 Task: Create a rule when a due datemore than 1  days from now is set on a checklist item.
Action: Mouse moved to (729, 210)
Screenshot: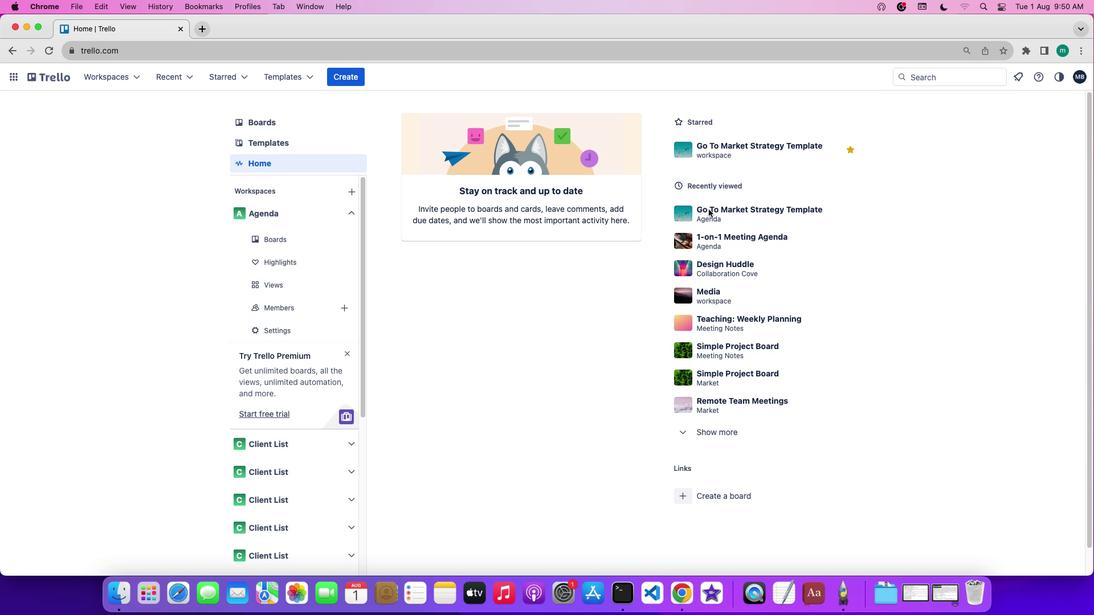 
Action: Mouse pressed left at (729, 210)
Screenshot: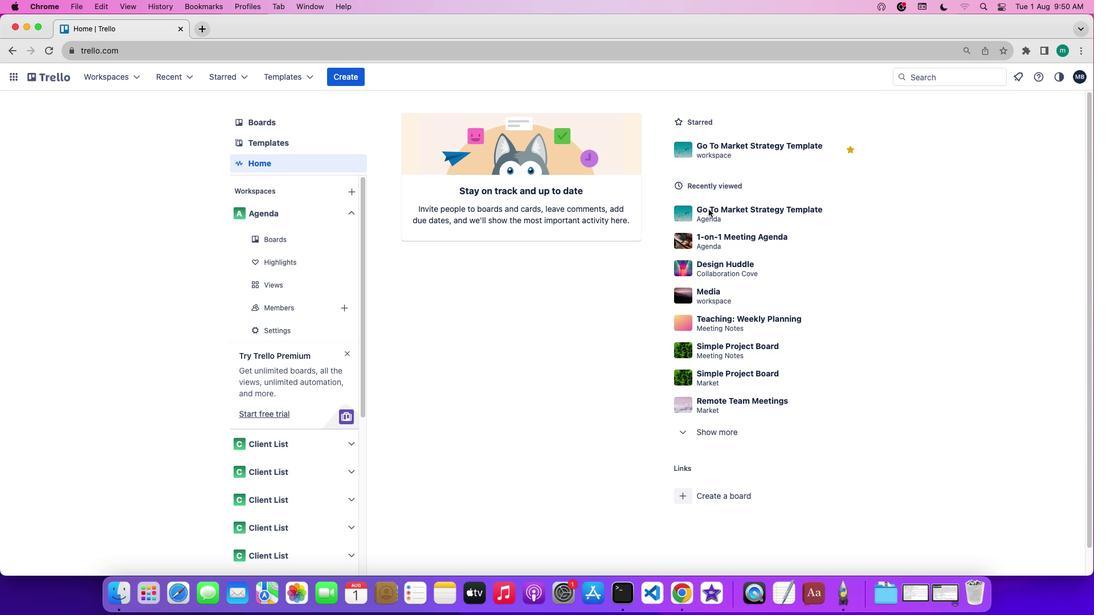 
Action: Mouse pressed left at (729, 210)
Screenshot: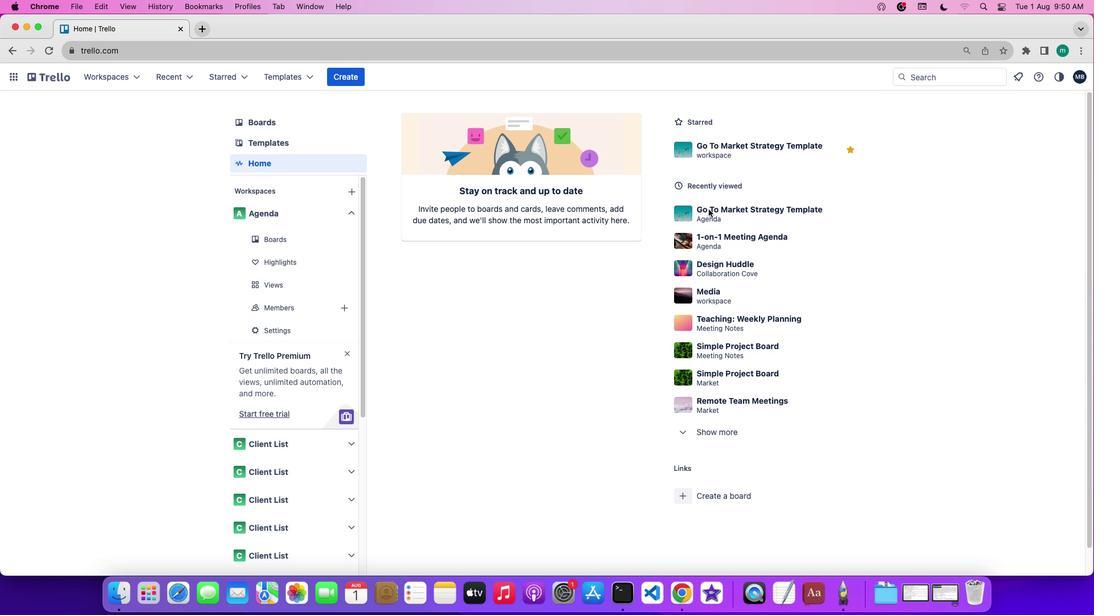 
Action: Mouse moved to (948, 235)
Screenshot: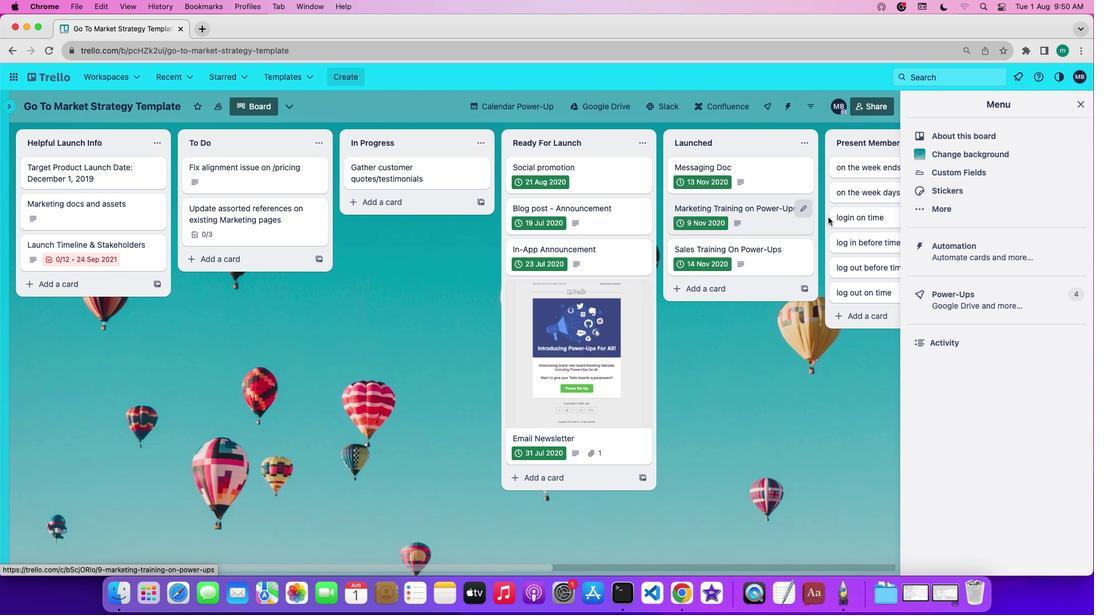 
Action: Mouse pressed left at (948, 235)
Screenshot: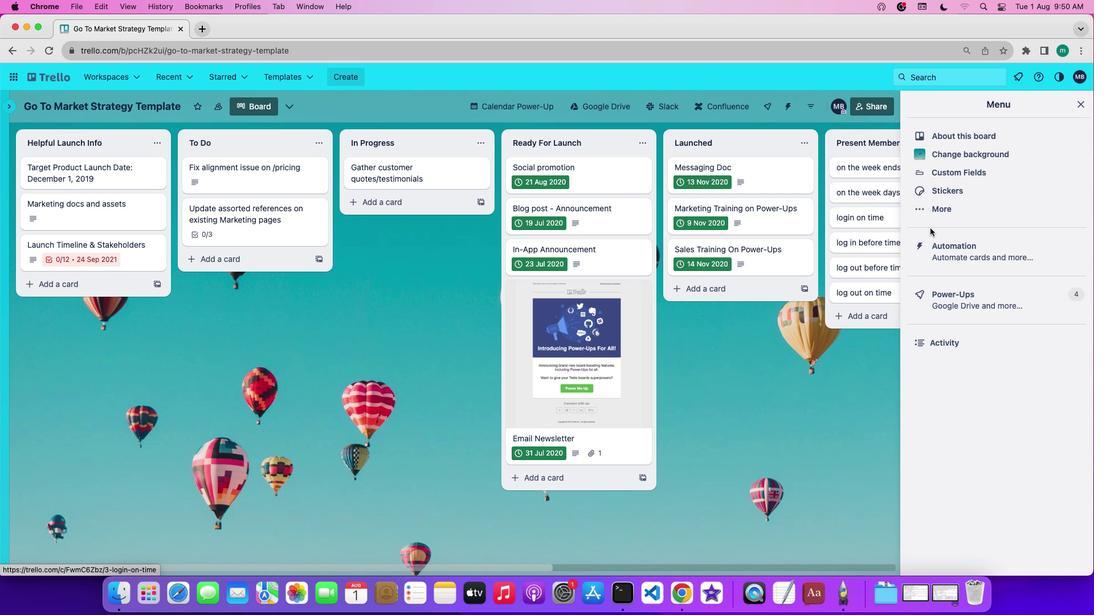 
Action: Mouse moved to (84, 197)
Screenshot: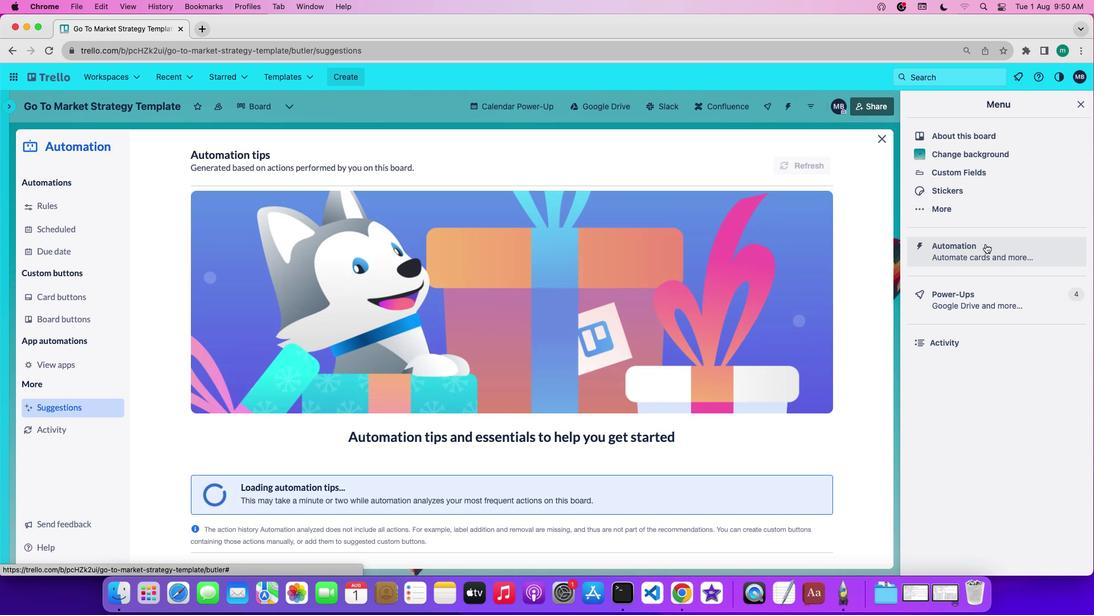 
Action: Mouse pressed left at (84, 197)
Screenshot: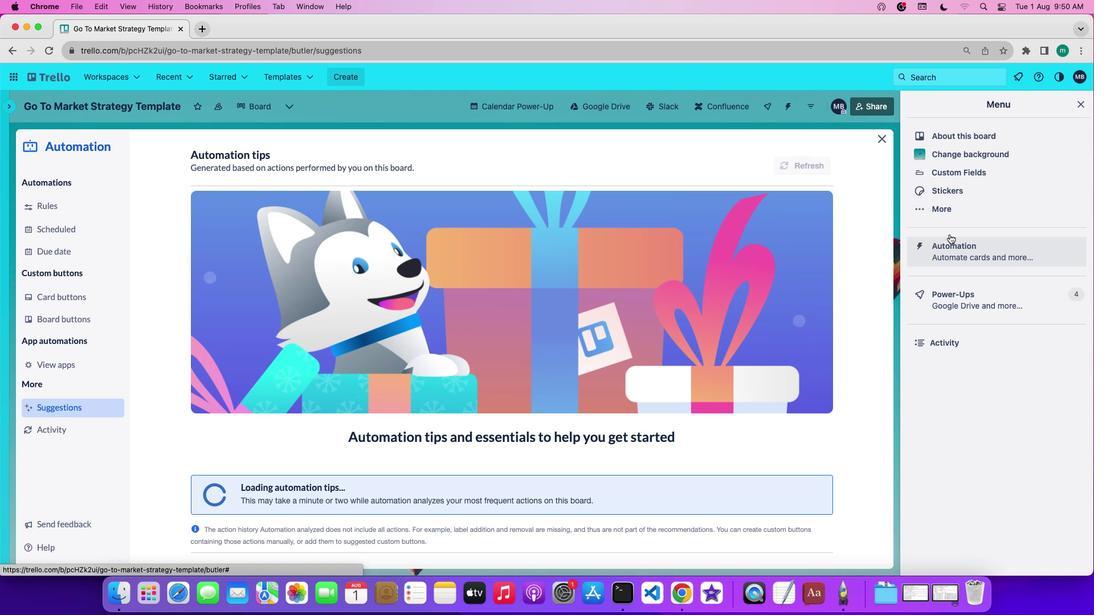
Action: Mouse moved to (259, 405)
Screenshot: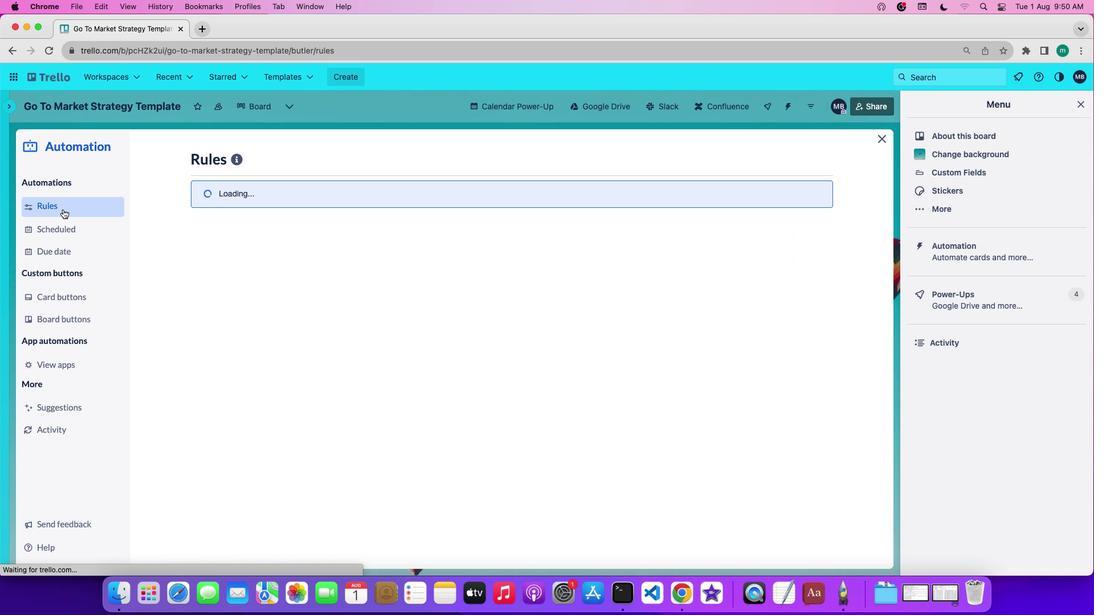 
Action: Mouse pressed left at (259, 405)
Screenshot: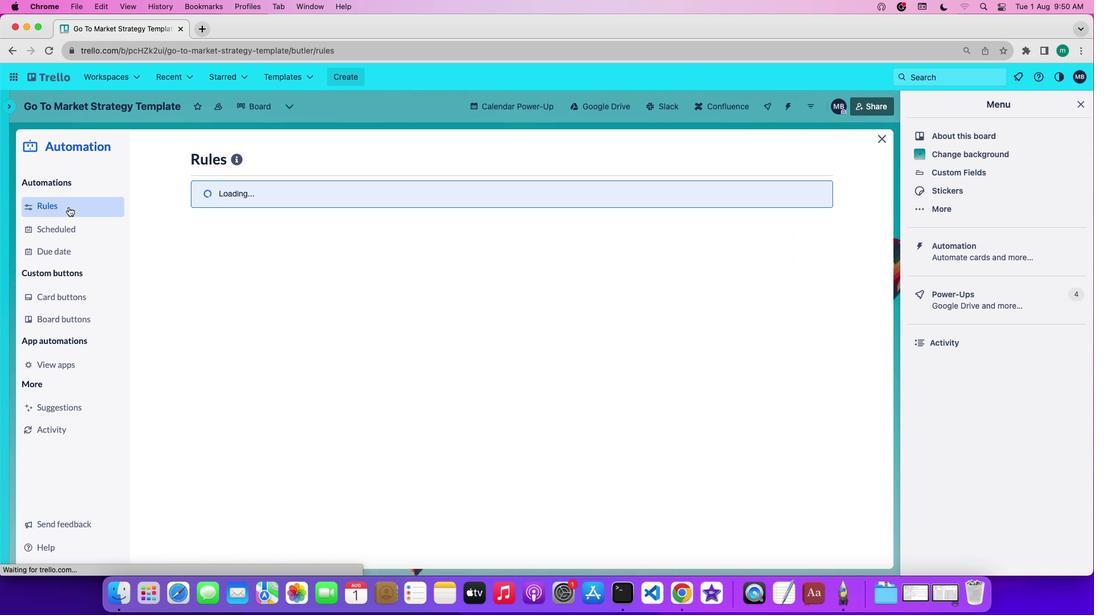 
Action: Mouse moved to (551, 259)
Screenshot: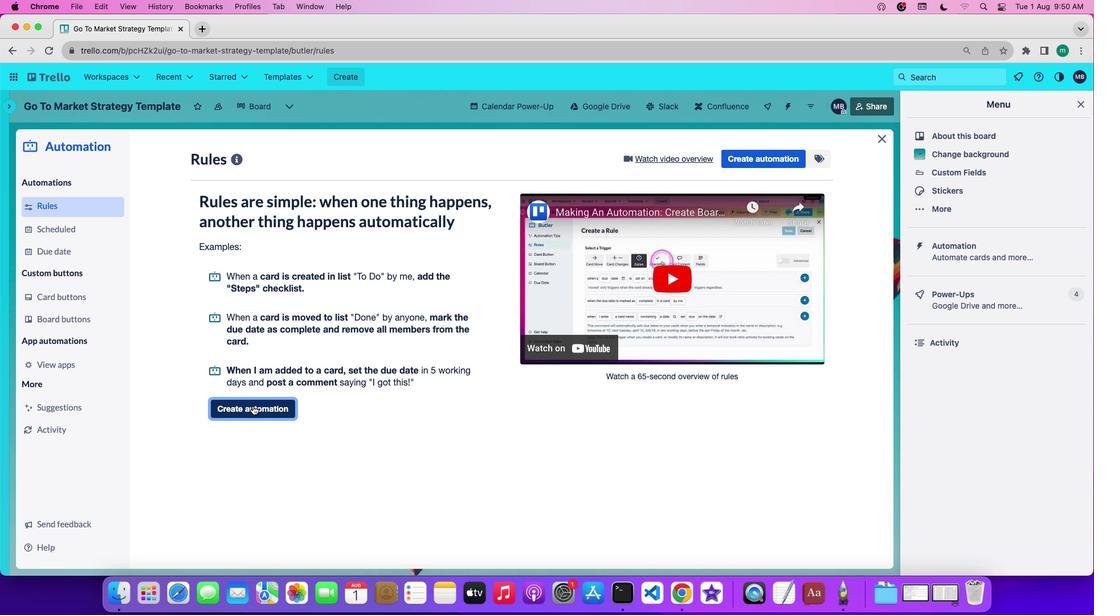 
Action: Mouse pressed left at (551, 259)
Screenshot: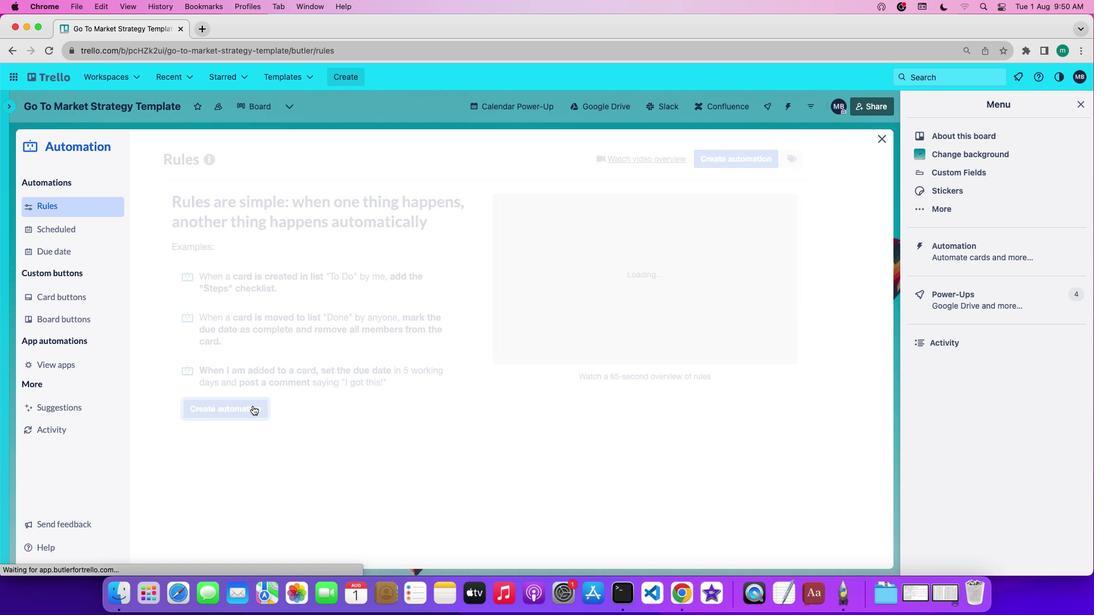 
Action: Mouse moved to (358, 305)
Screenshot: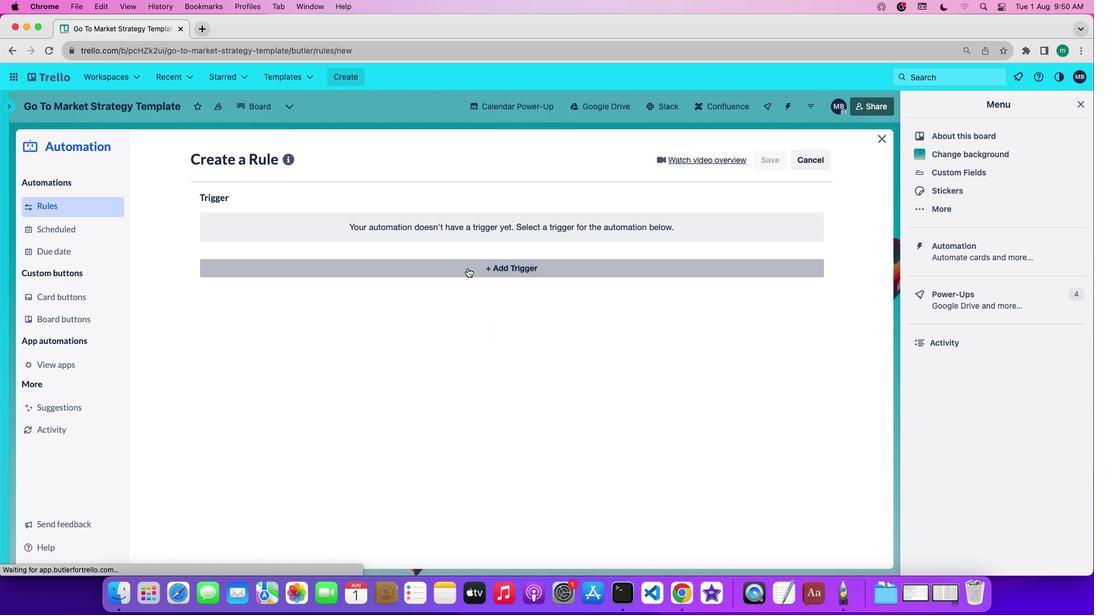 
Action: Mouse pressed left at (358, 305)
Screenshot: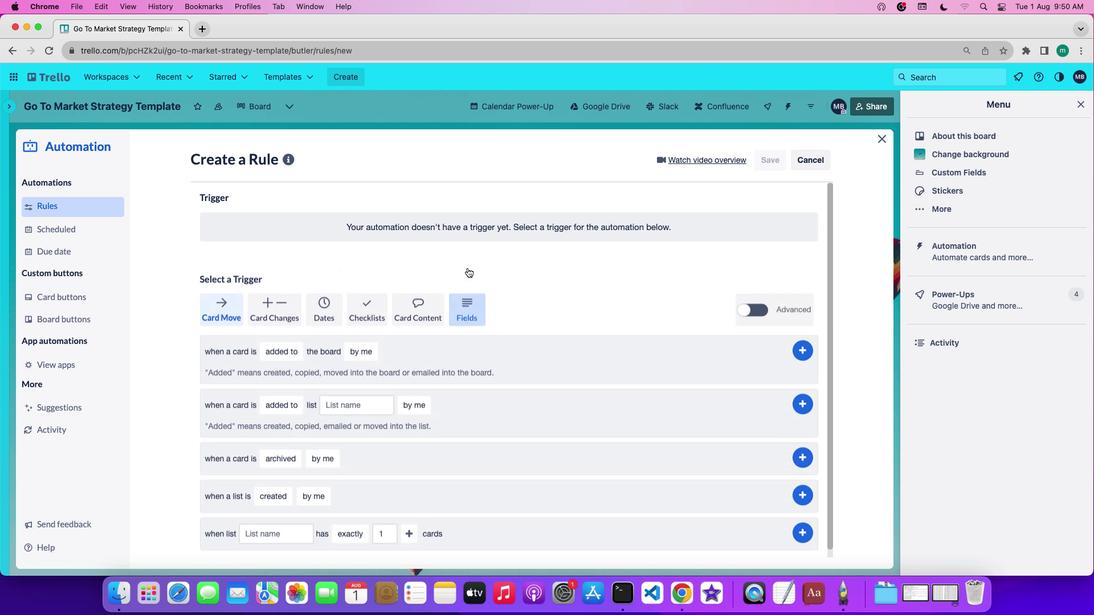 
Action: Mouse moved to (274, 466)
Screenshot: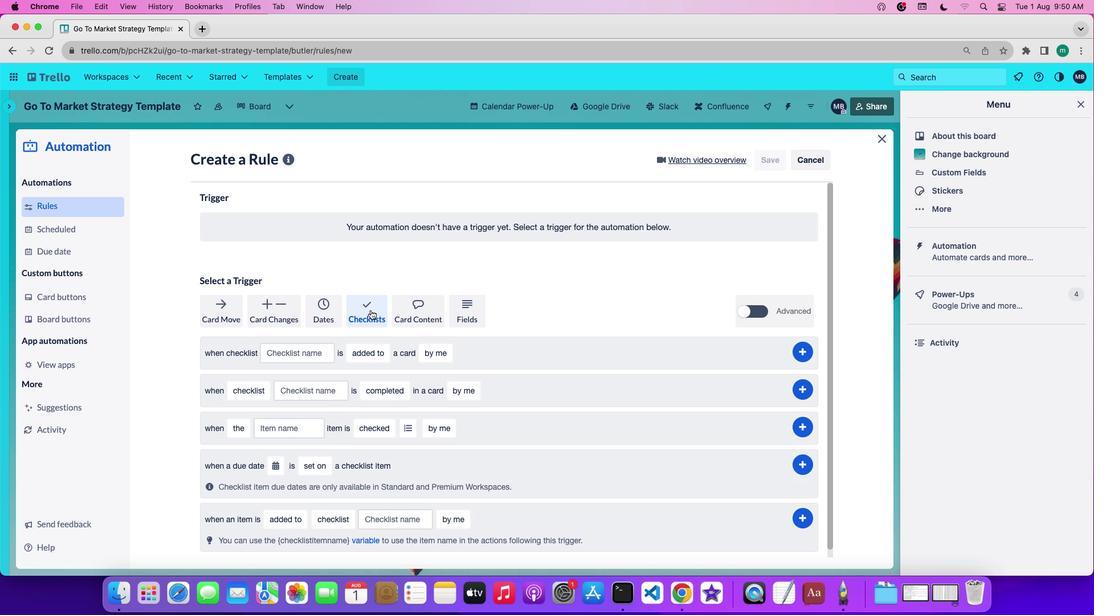 
Action: Mouse pressed left at (274, 466)
Screenshot: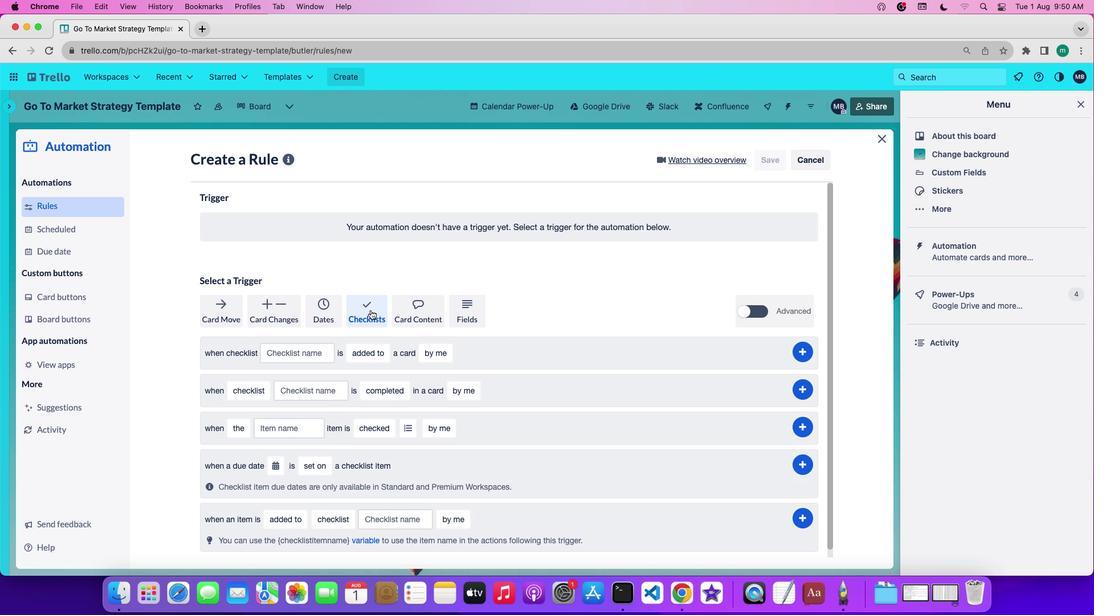
Action: Mouse moved to (307, 489)
Screenshot: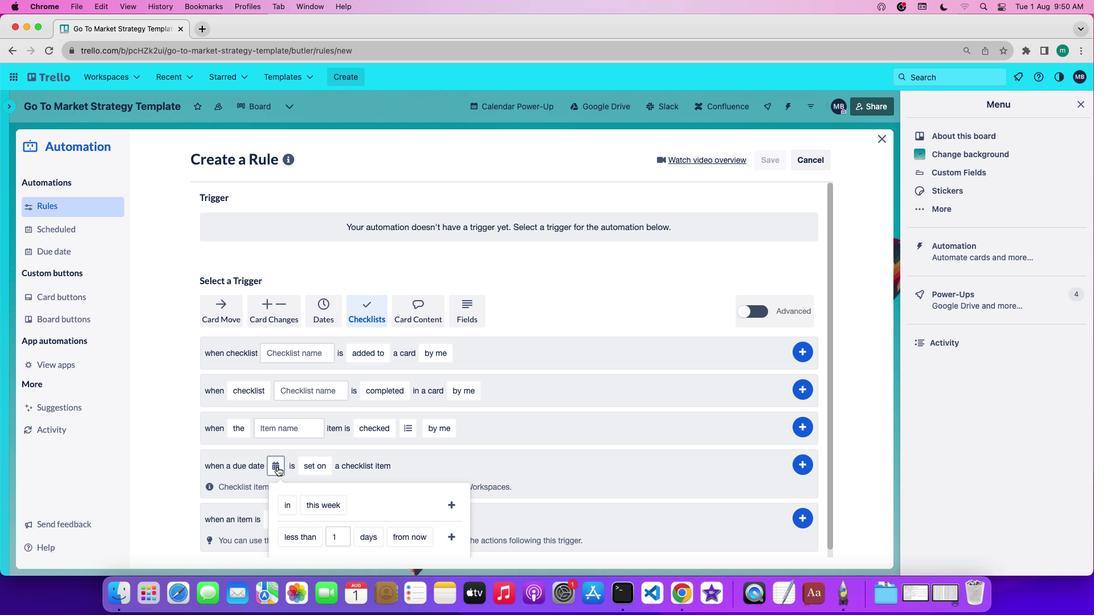 
Action: Mouse pressed left at (307, 489)
Screenshot: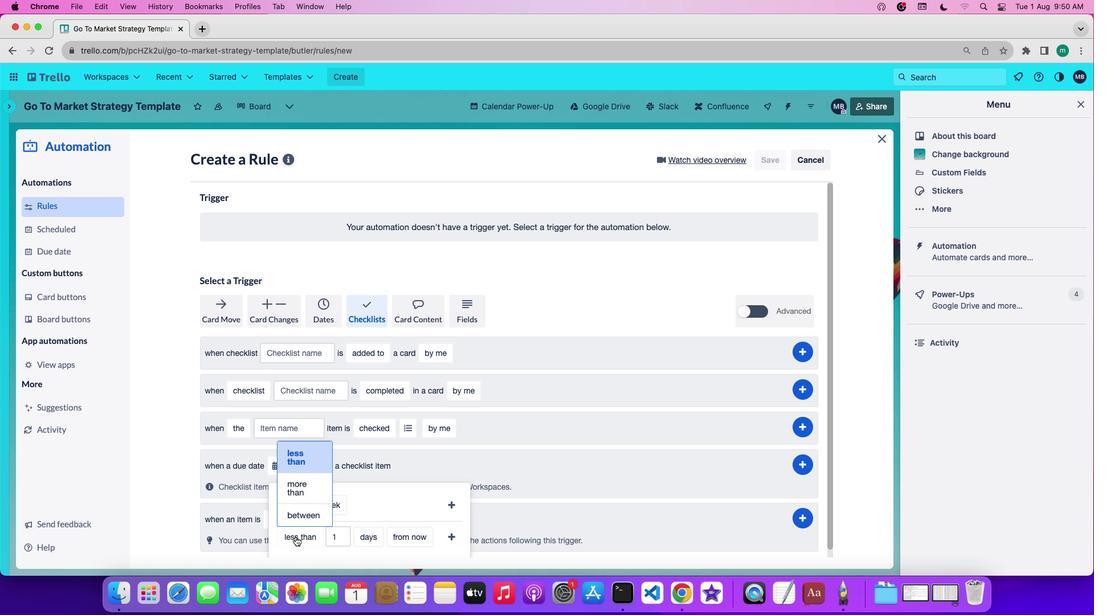 
Action: Mouse moved to (342, 535)
Screenshot: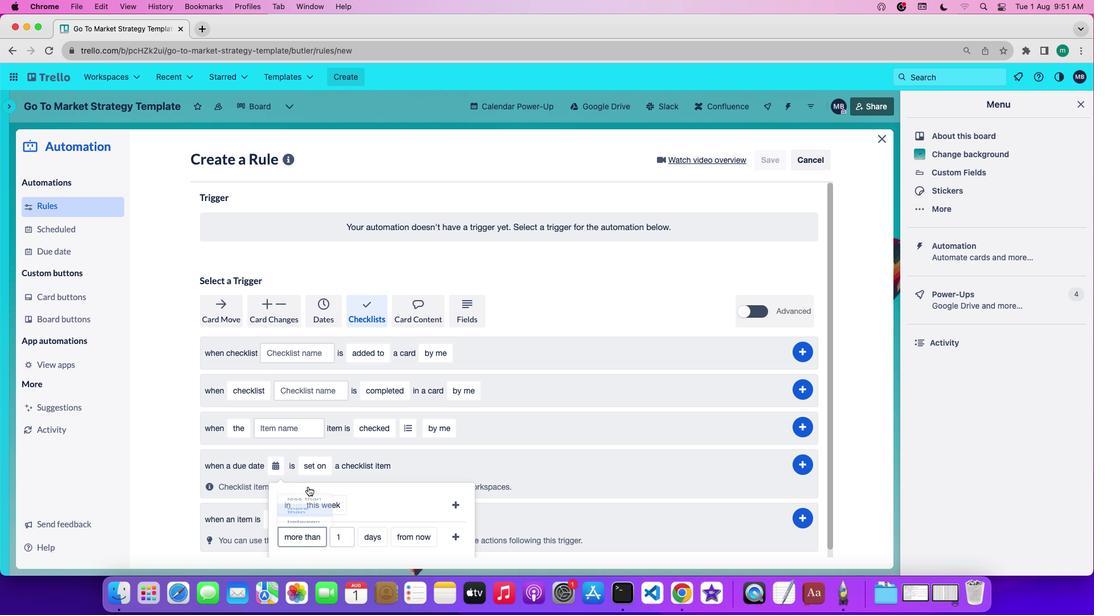 
Action: Mouse pressed left at (342, 535)
Screenshot: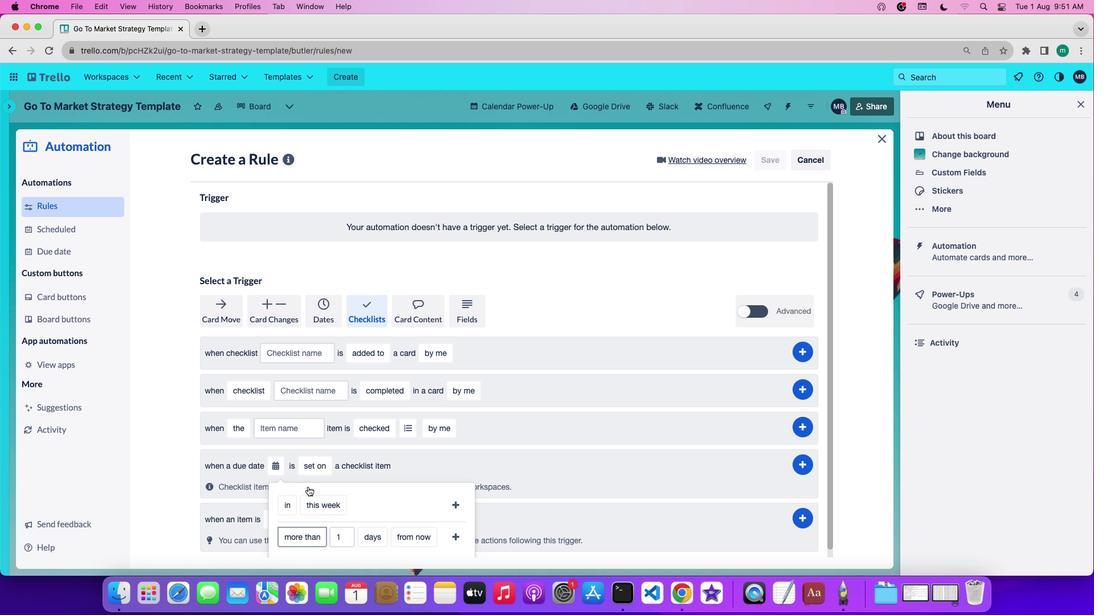 
Action: Mouse moved to (343, 535)
Screenshot: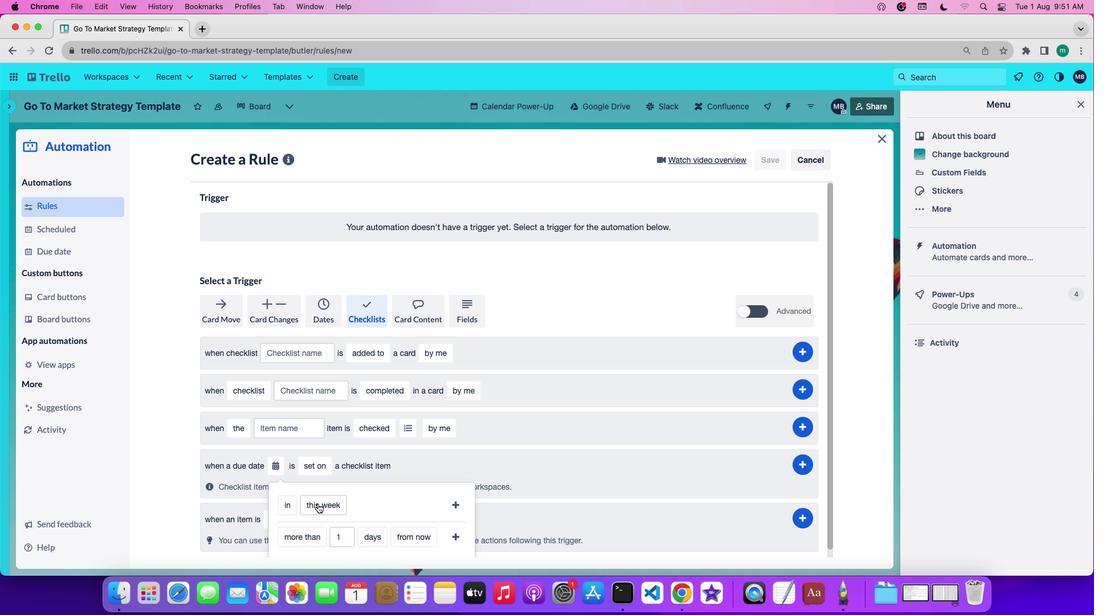 
Action: Key pressed Key.backspace'1'
Screenshot: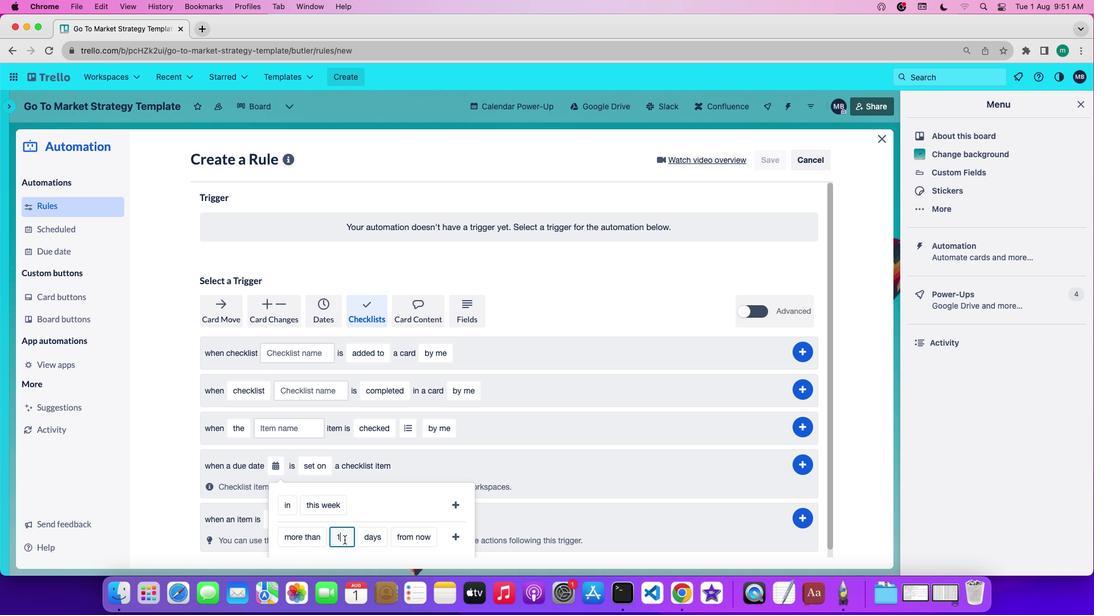 
Action: Mouse moved to (376, 539)
Screenshot: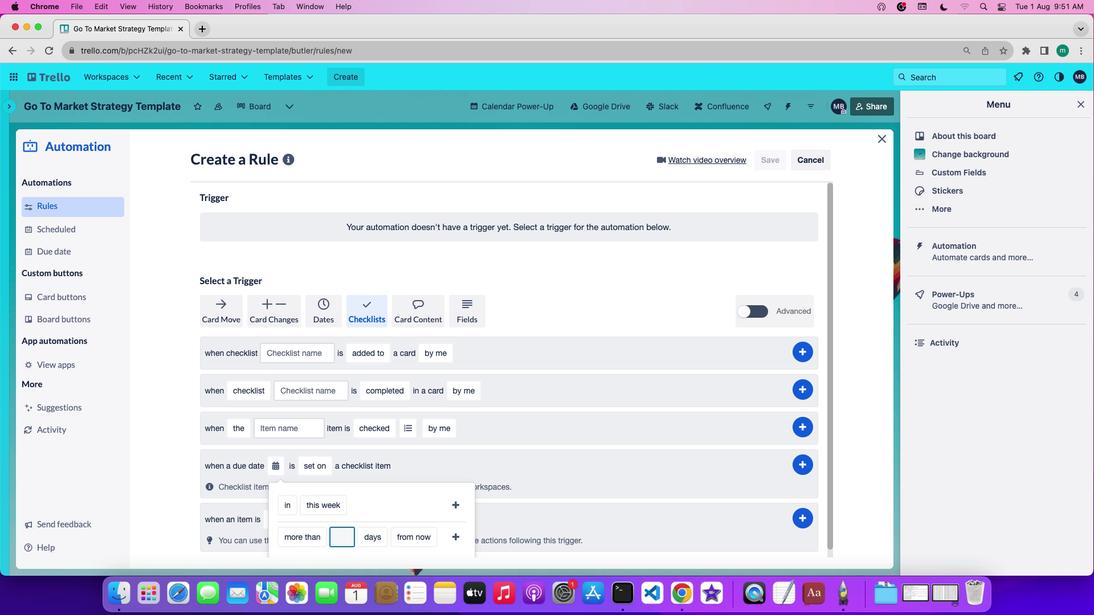 
Action: Mouse pressed left at (376, 539)
Screenshot: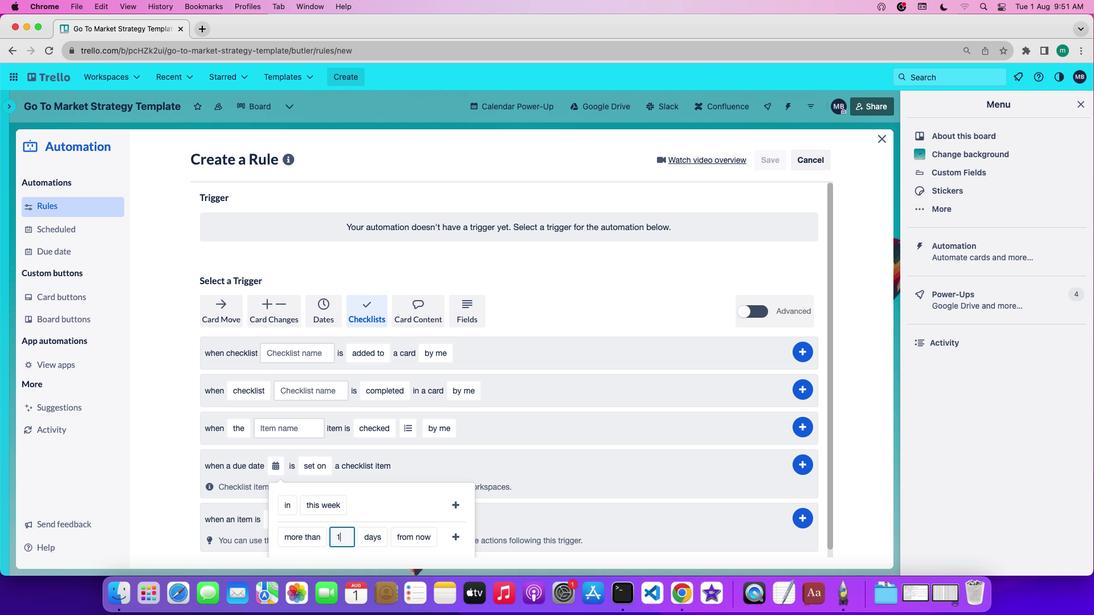 
Action: Mouse moved to (397, 490)
Screenshot: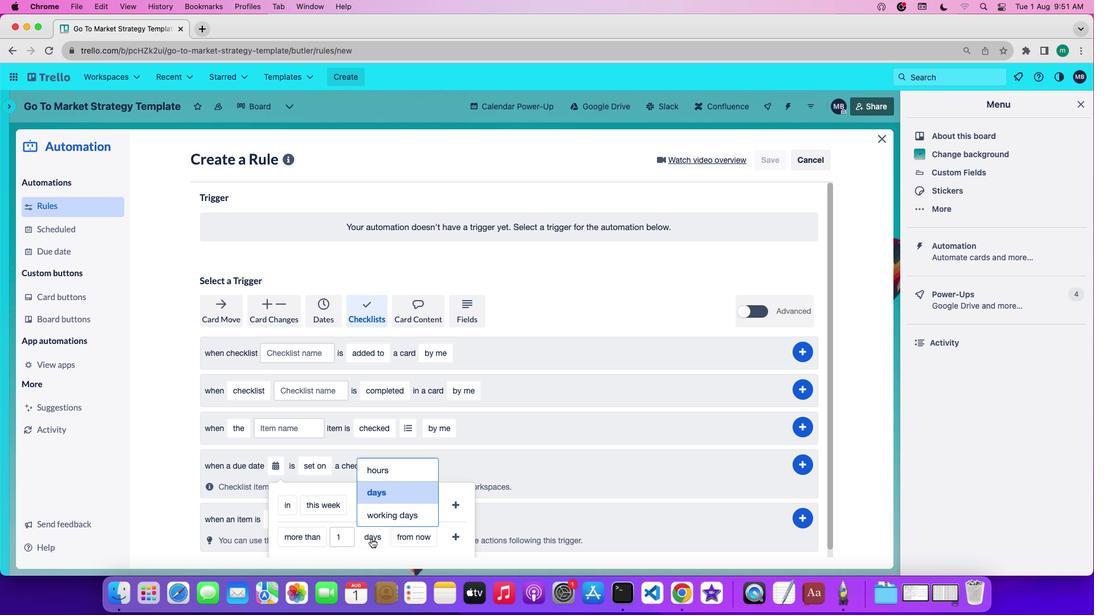 
Action: Mouse pressed left at (397, 490)
Screenshot: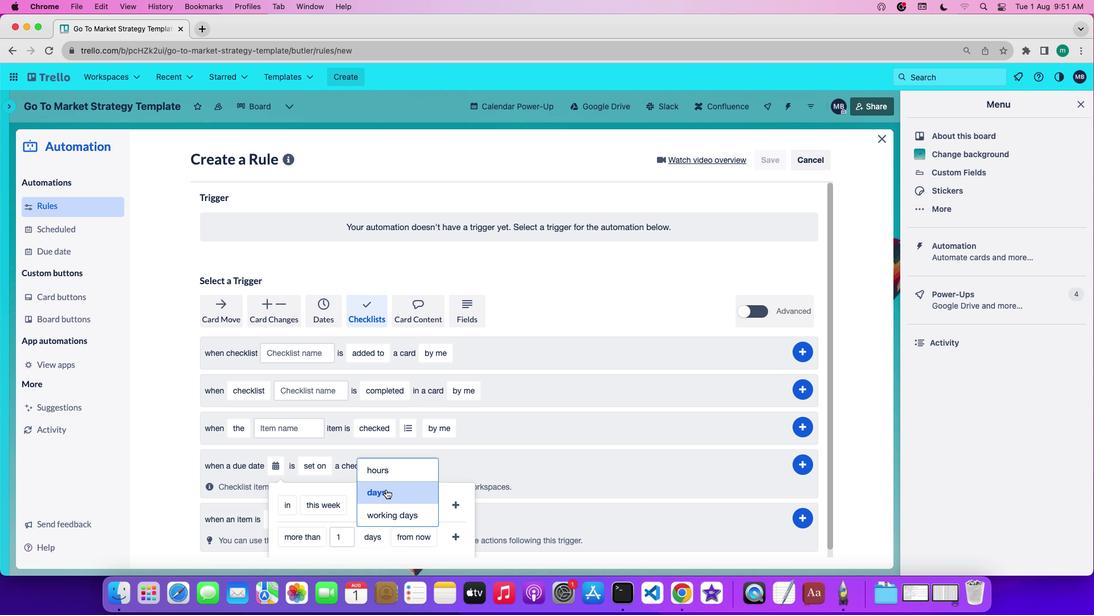 
Action: Mouse moved to (422, 532)
Screenshot: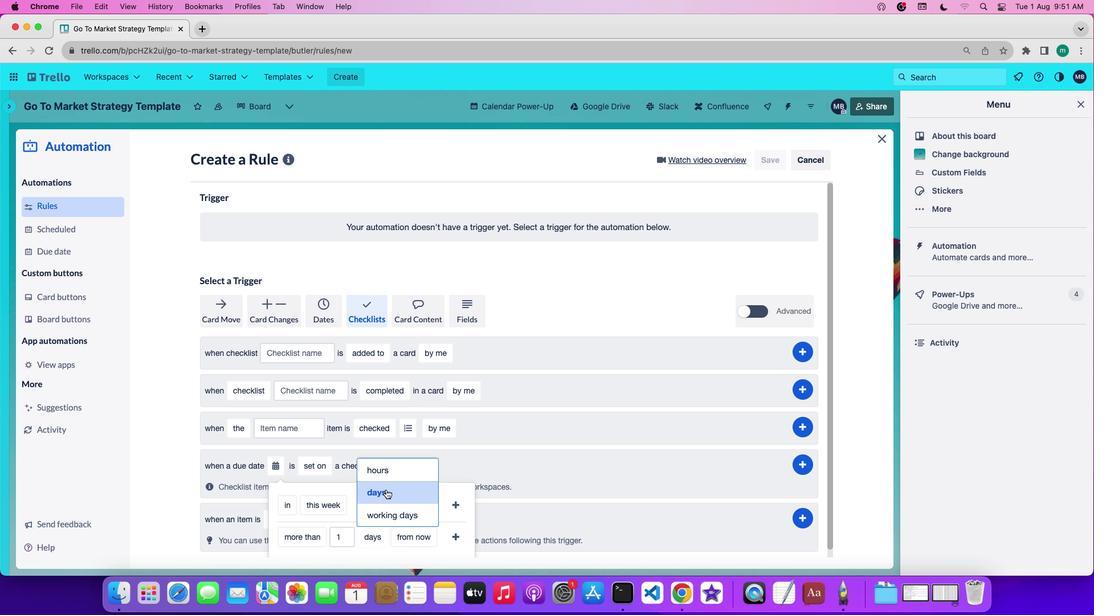 
Action: Mouse pressed left at (422, 532)
Screenshot: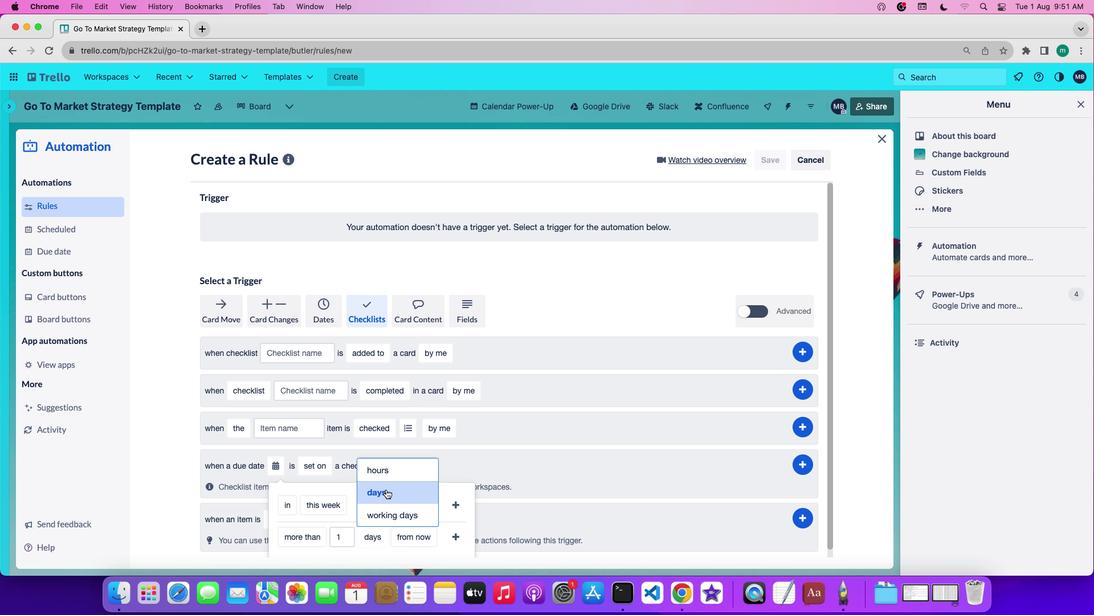 
Action: Mouse moved to (430, 488)
Screenshot: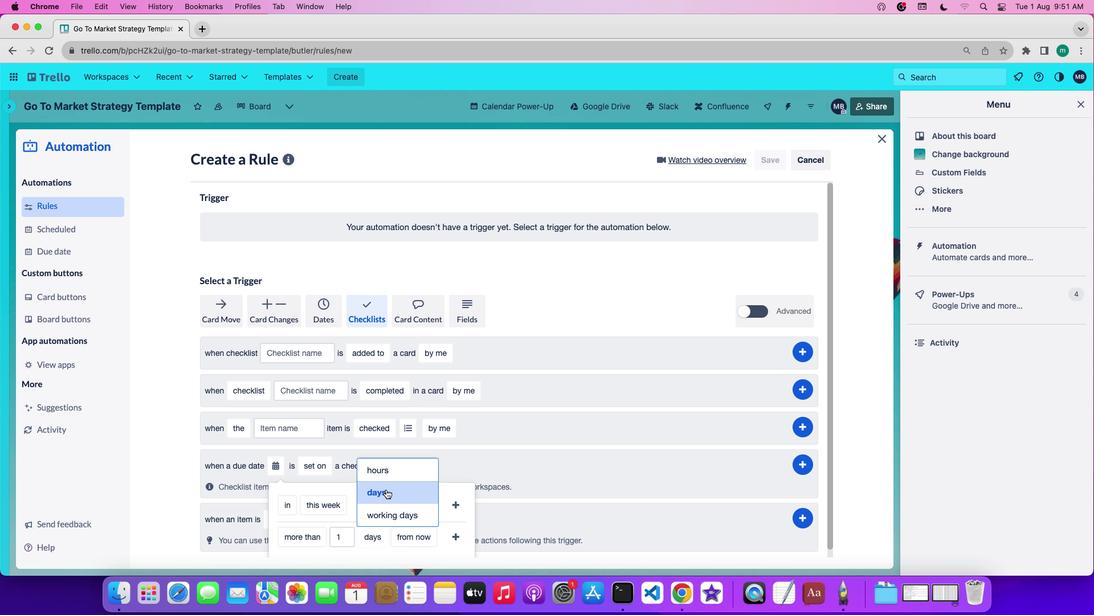 
Action: Mouse pressed left at (430, 488)
Screenshot: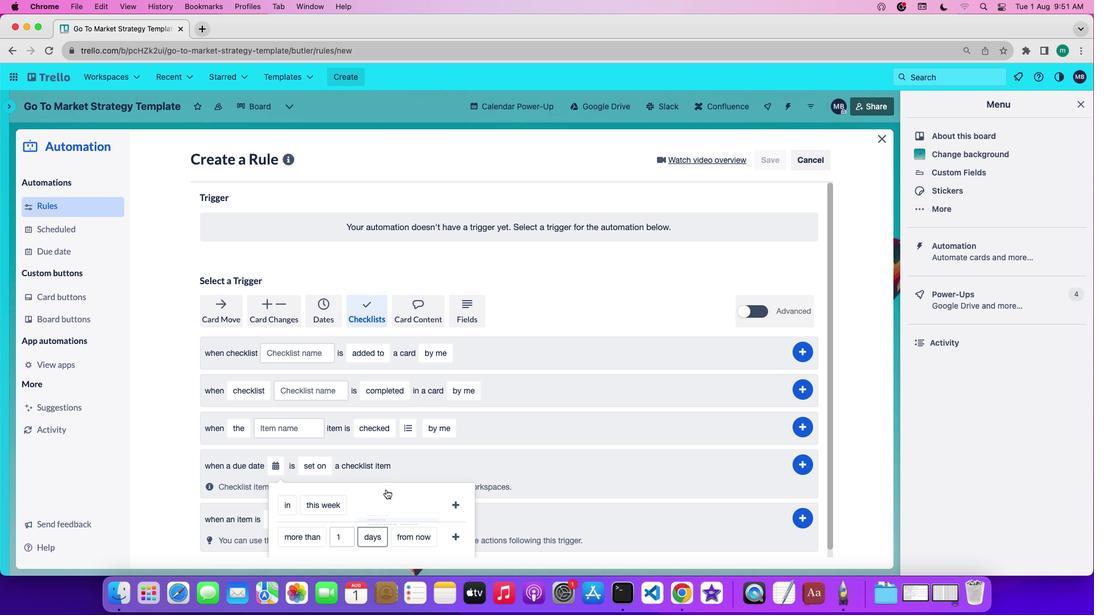 
Action: Mouse moved to (453, 534)
Screenshot: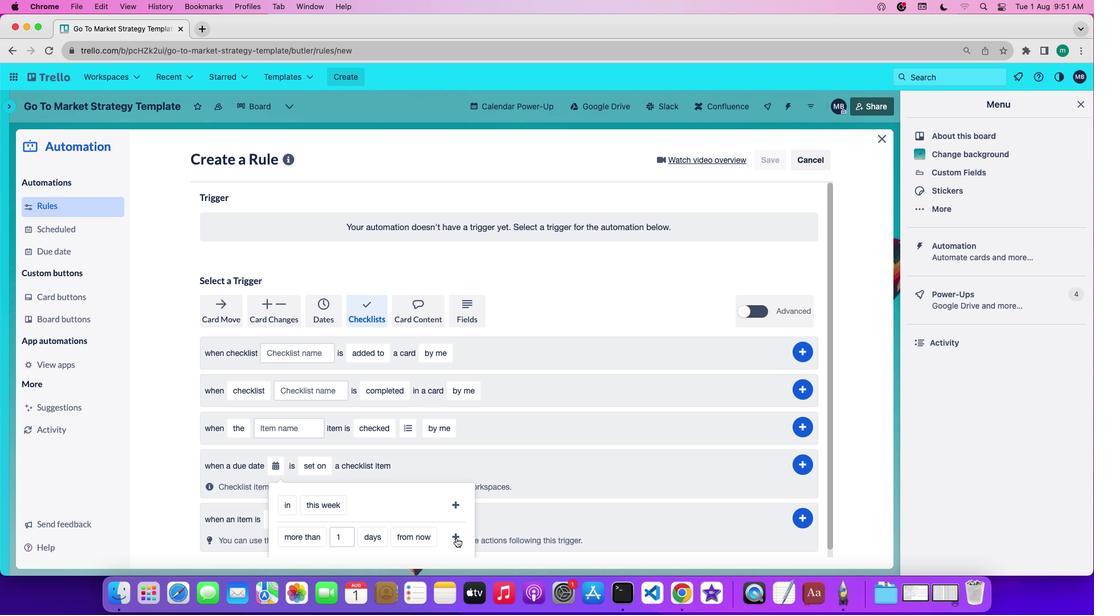 
Action: Mouse pressed left at (453, 534)
Screenshot: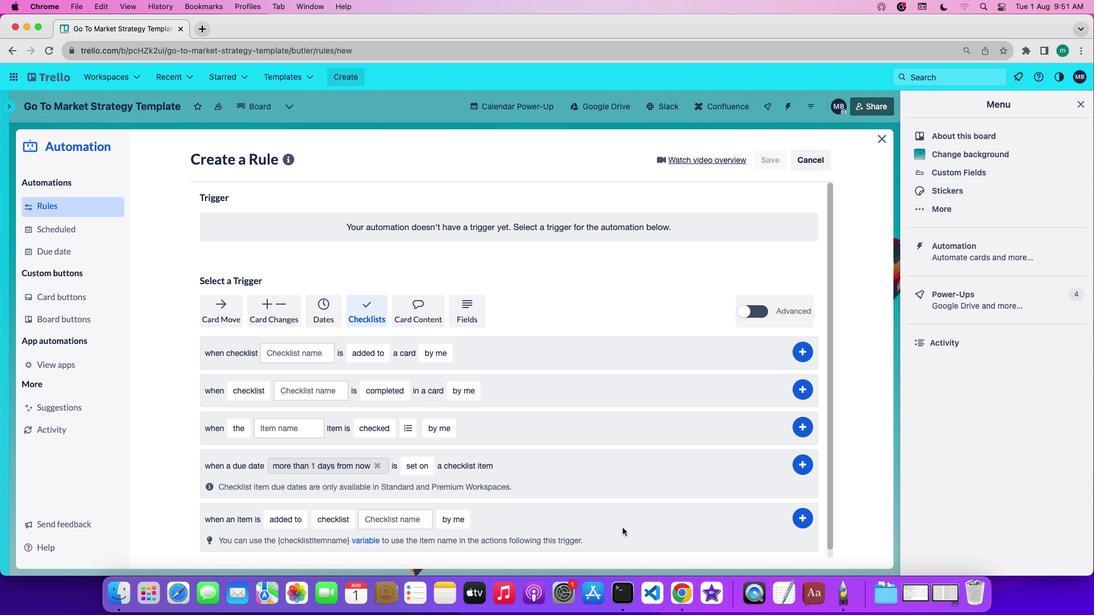 
Action: Mouse moved to (431, 463)
Screenshot: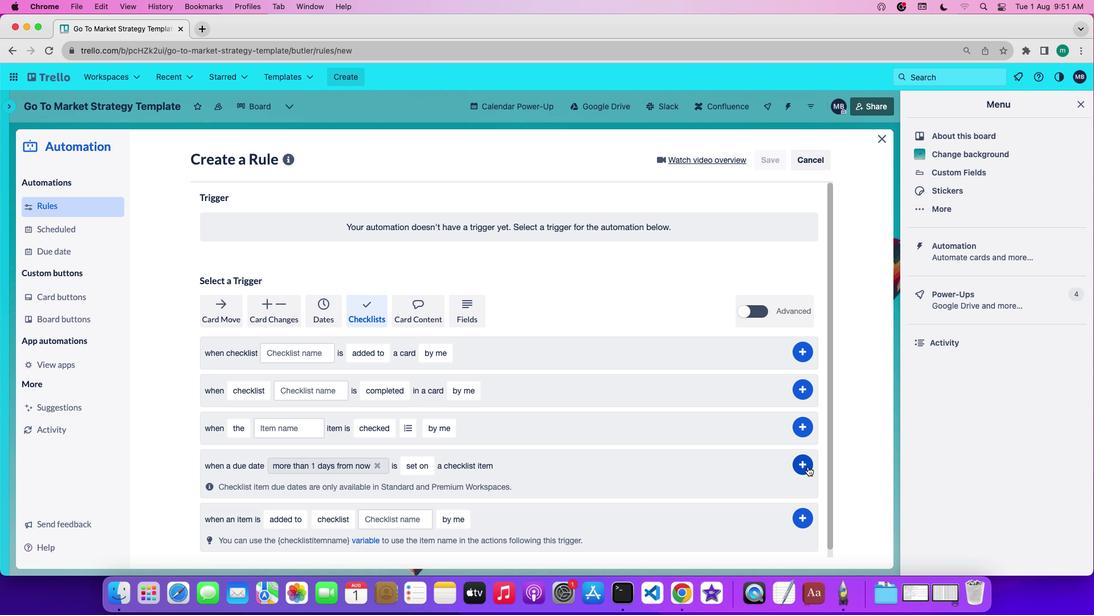 
Action: Mouse pressed left at (431, 463)
Screenshot: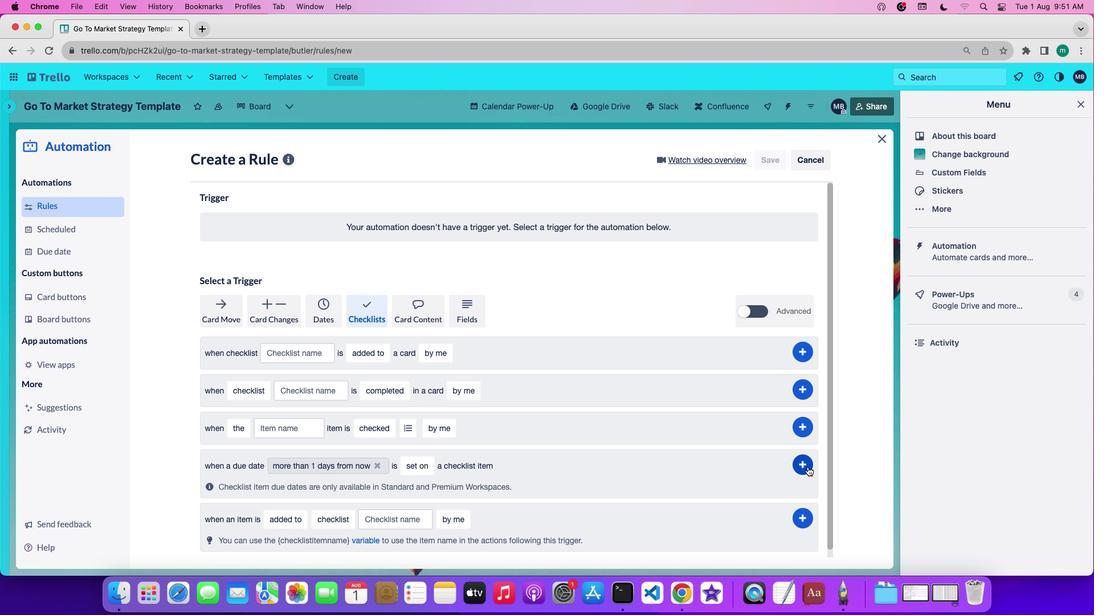 
Action: Mouse moved to (434, 484)
Screenshot: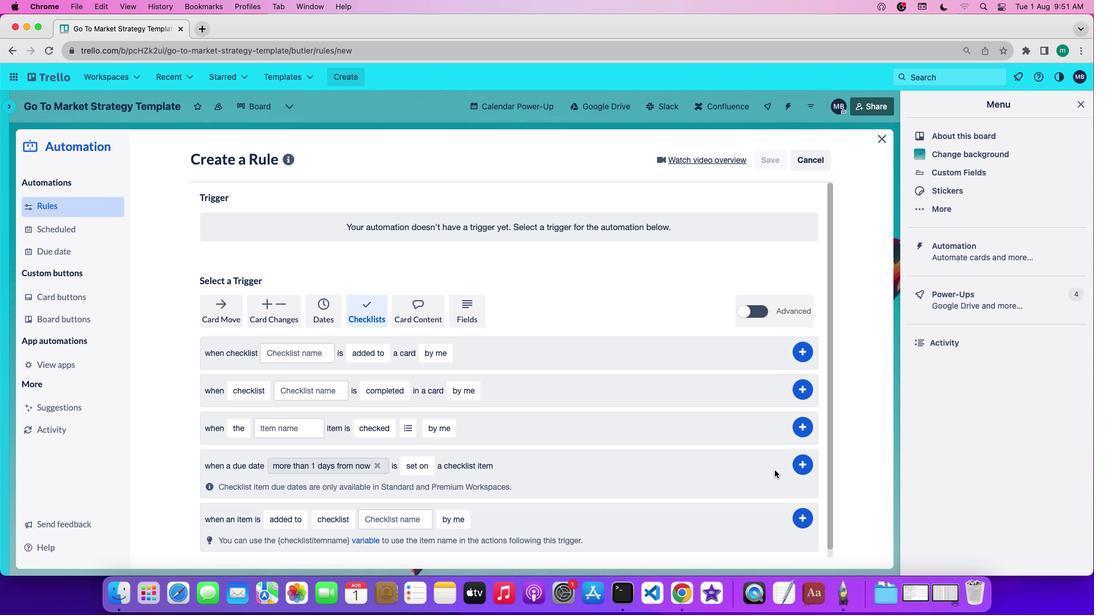 
Action: Mouse pressed left at (434, 484)
Screenshot: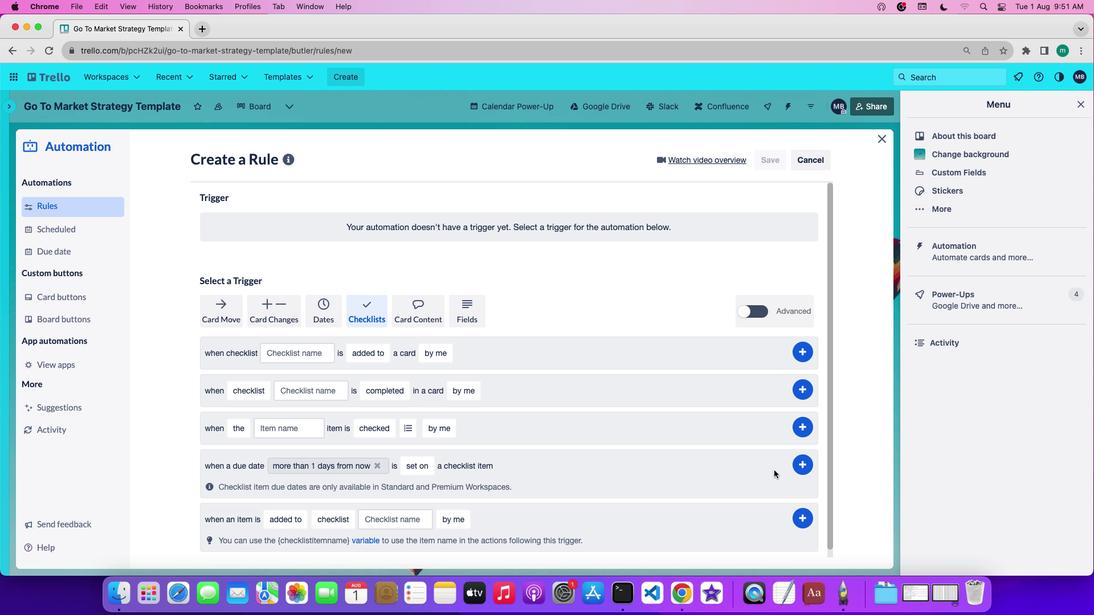 
Action: Mouse moved to (800, 467)
Screenshot: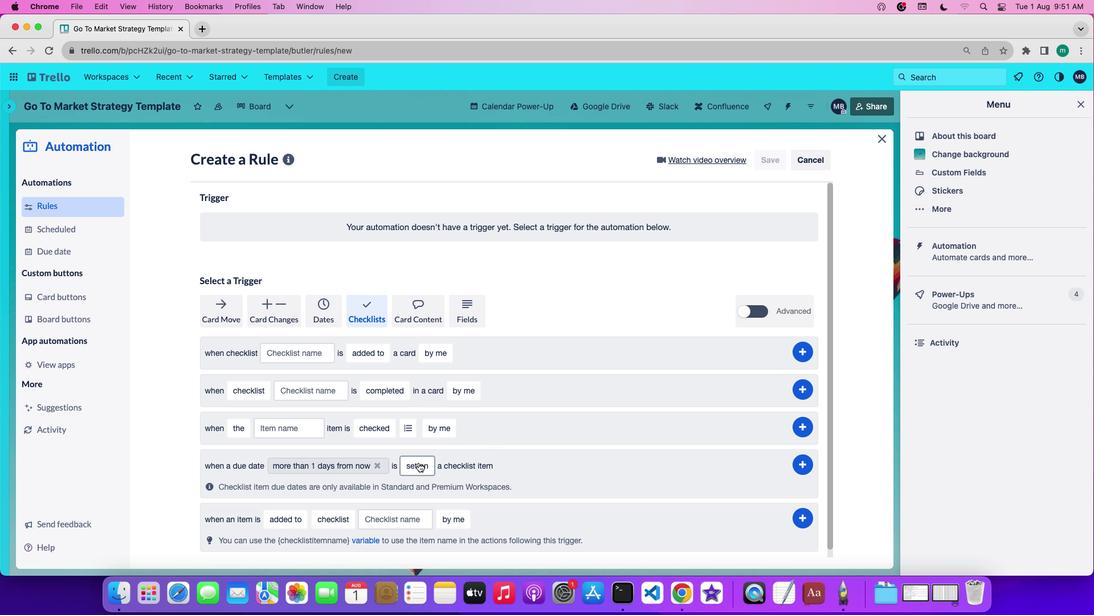
Action: Mouse pressed left at (800, 467)
Screenshot: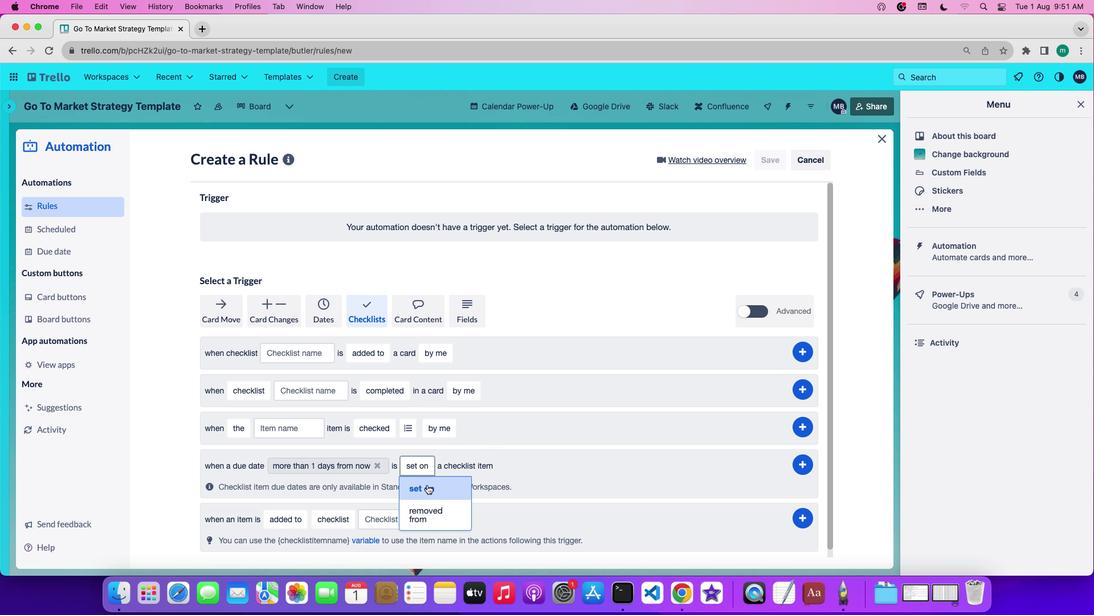 
Action: Mouse moved to (462, 456)
Screenshot: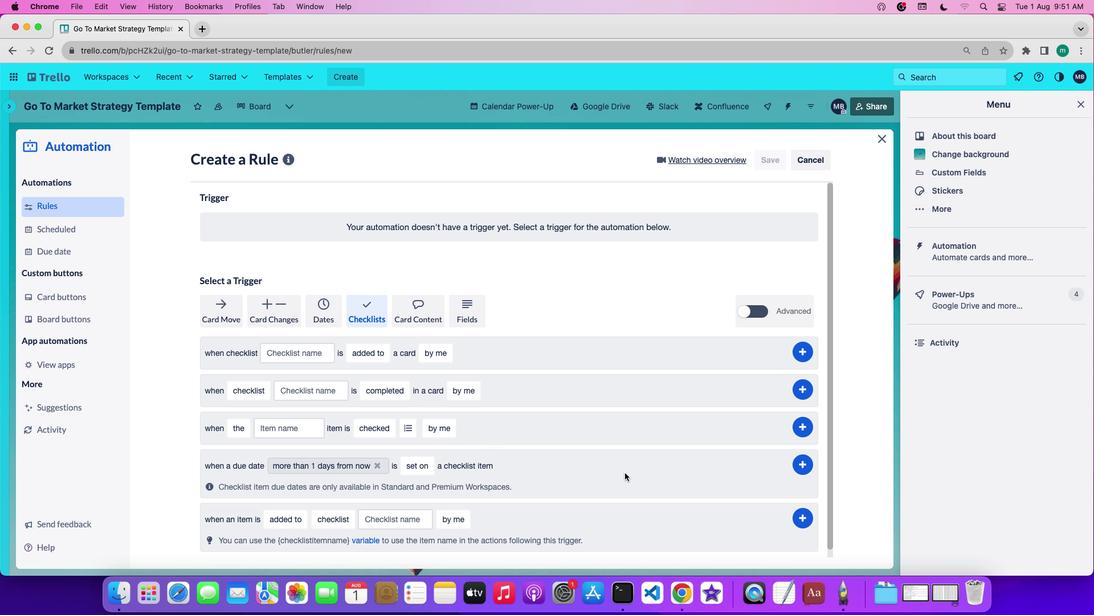 
